 Task: Create a scrum project AgileBuddy. Add to scrum project AgileBuddy a team member softage.2@softage.net and assign as Project Lead. Add to scrum project AgileBuddy a team member softage.3@softage.net
Action: Mouse moved to (180, 56)
Screenshot: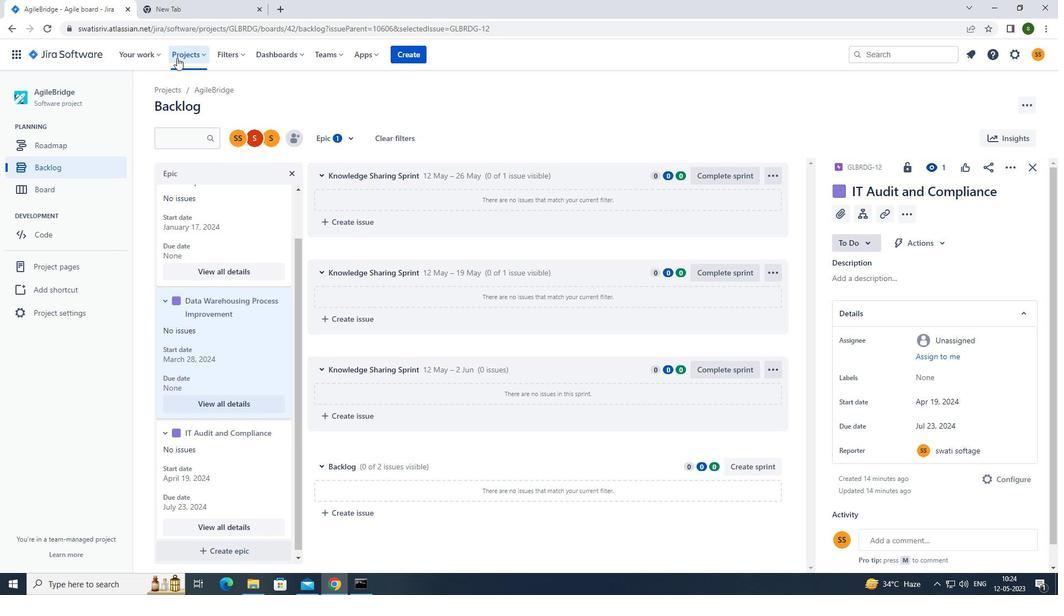 
Action: Mouse pressed left at (180, 56)
Screenshot: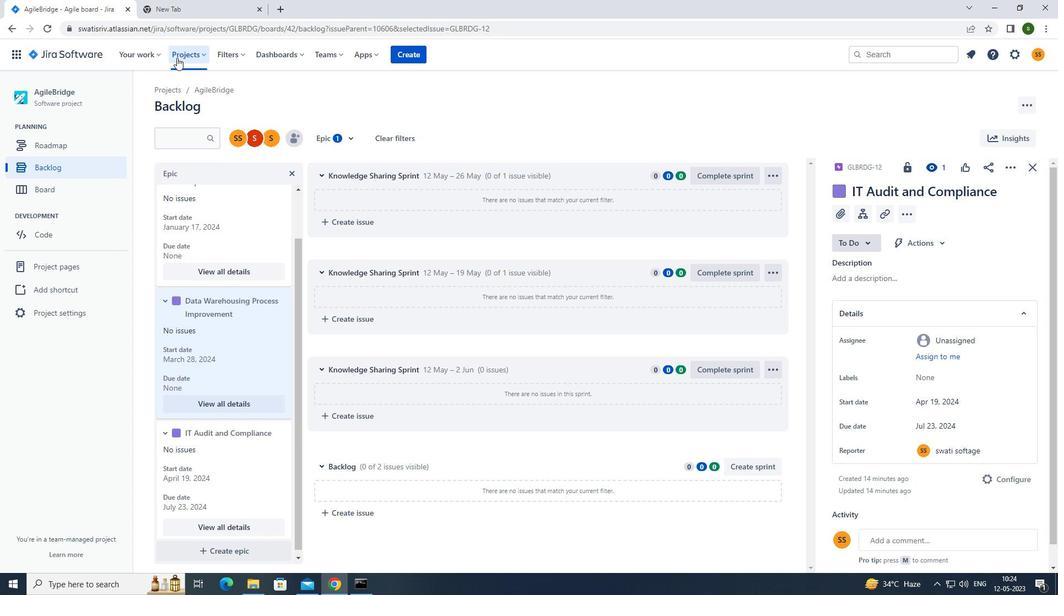 
Action: Mouse moved to (216, 271)
Screenshot: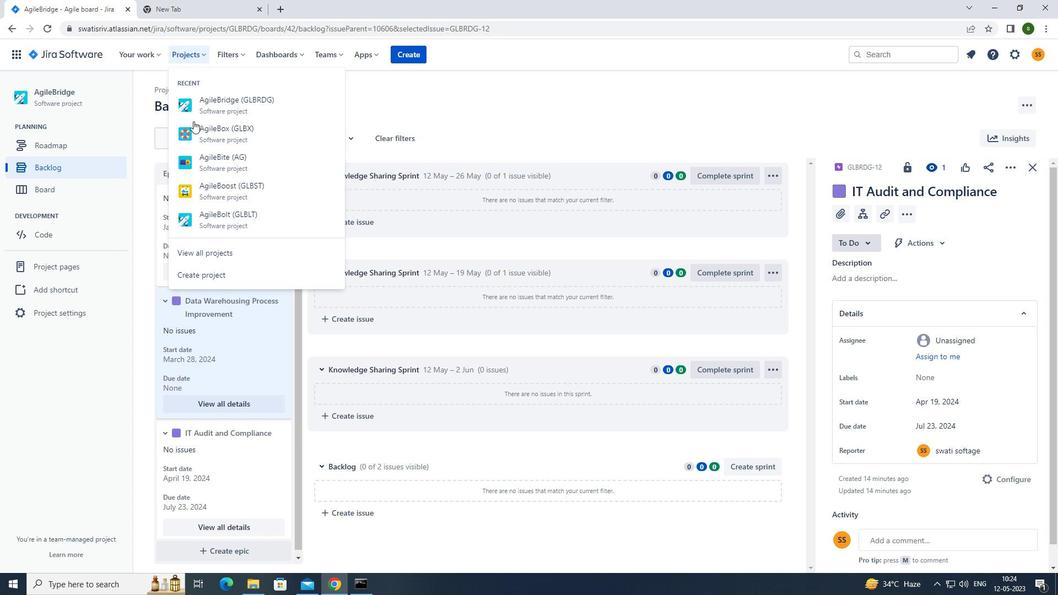 
Action: Mouse pressed left at (216, 271)
Screenshot: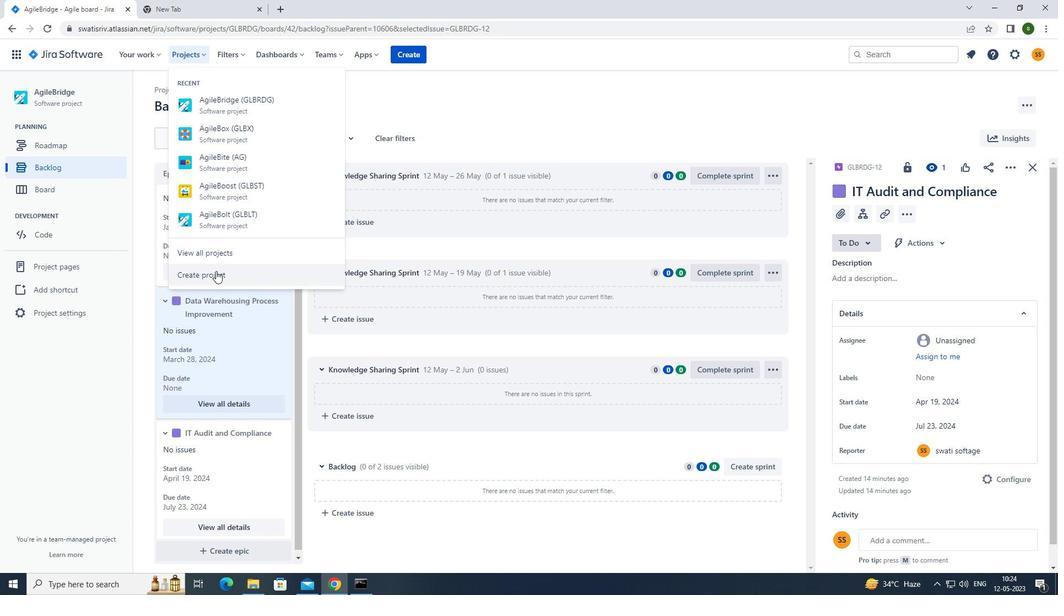 
Action: Mouse moved to (647, 278)
Screenshot: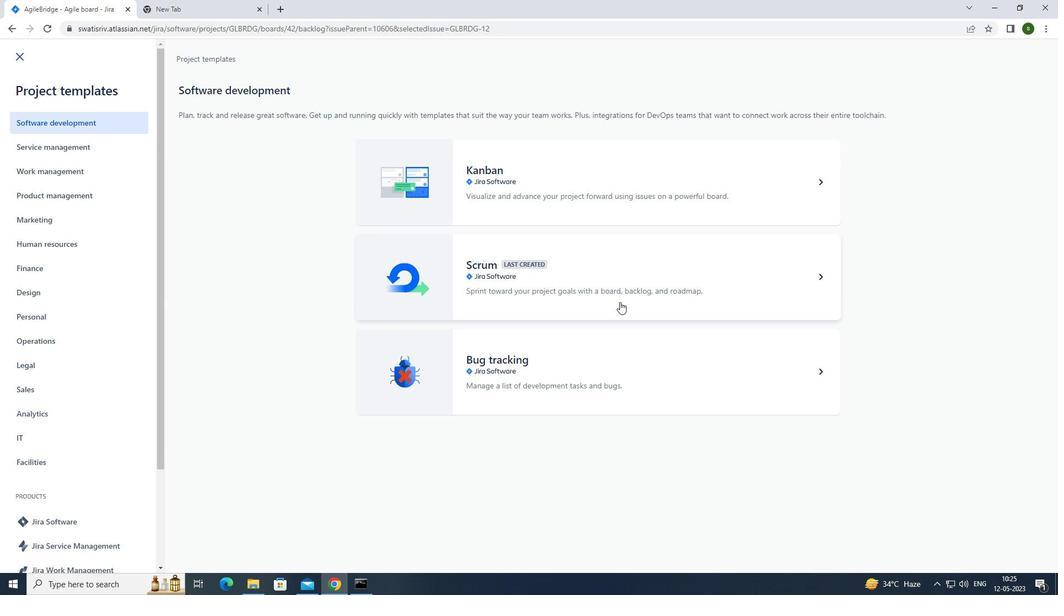 
Action: Mouse pressed left at (647, 278)
Screenshot: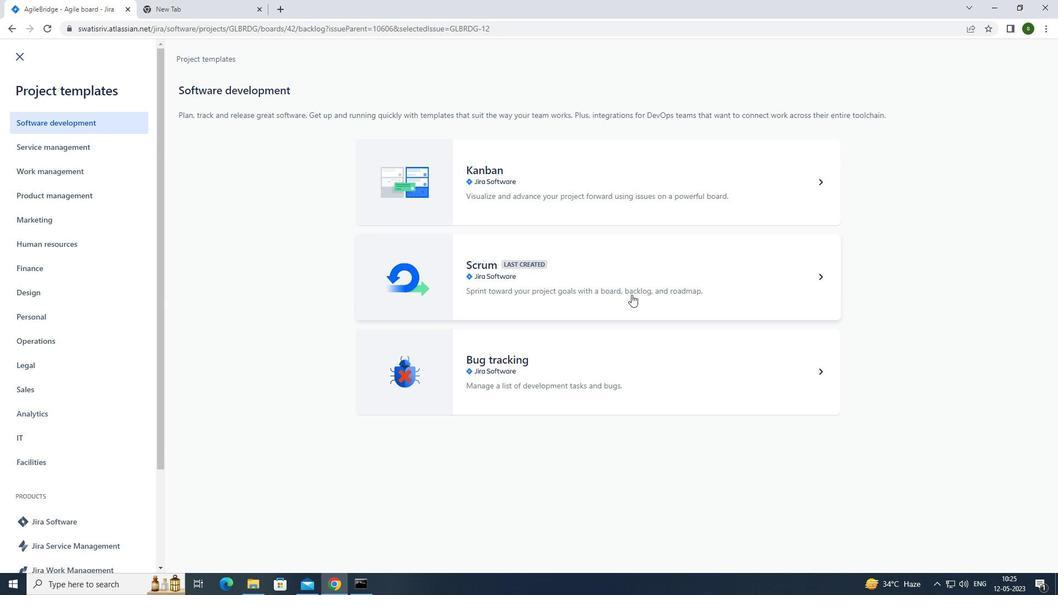 
Action: Mouse moved to (809, 553)
Screenshot: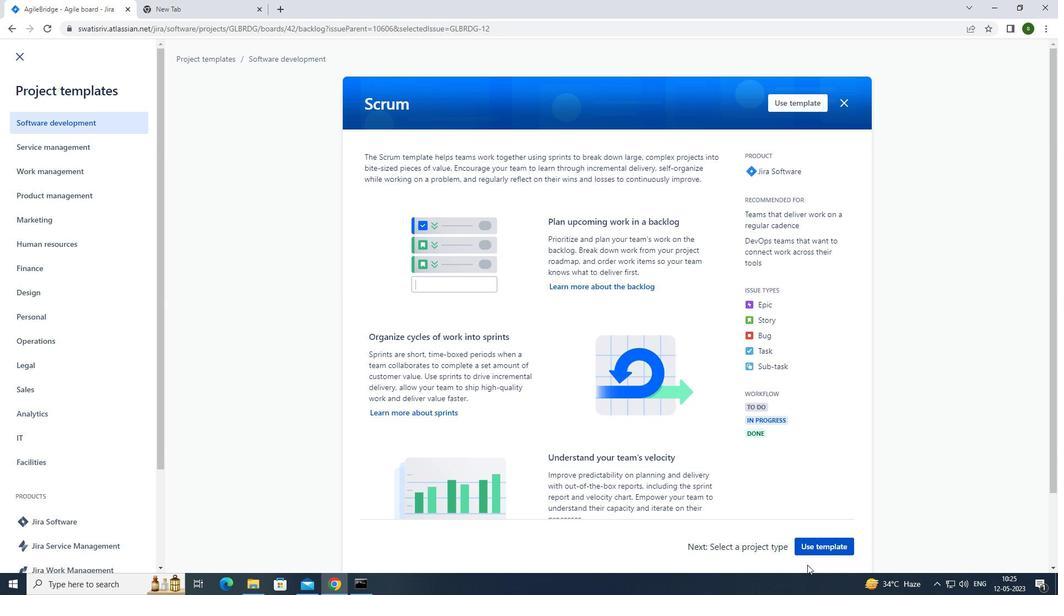 
Action: Mouse pressed left at (809, 553)
Screenshot: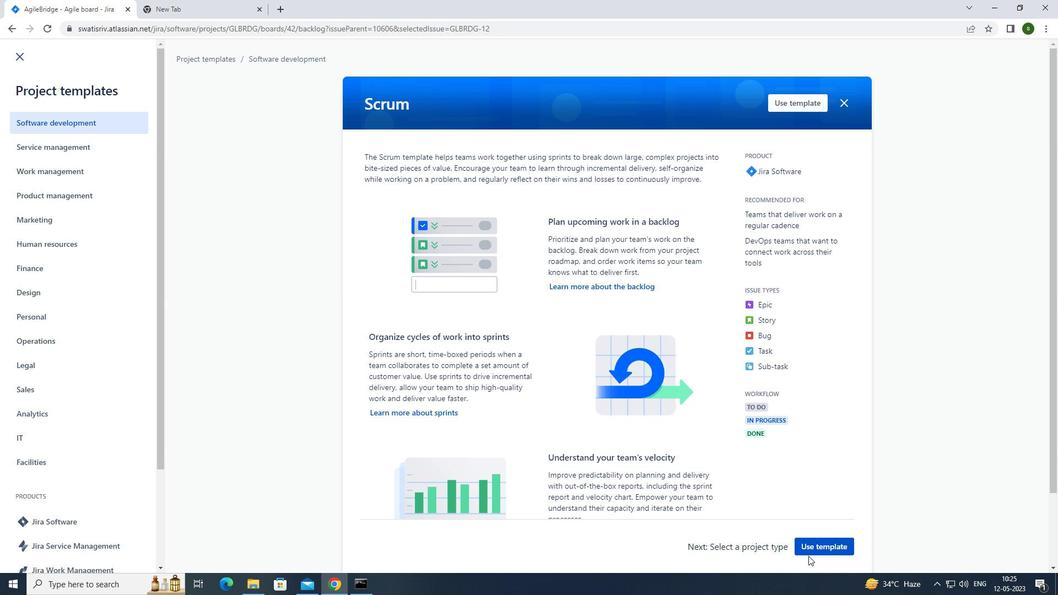 
Action: Mouse moved to (449, 549)
Screenshot: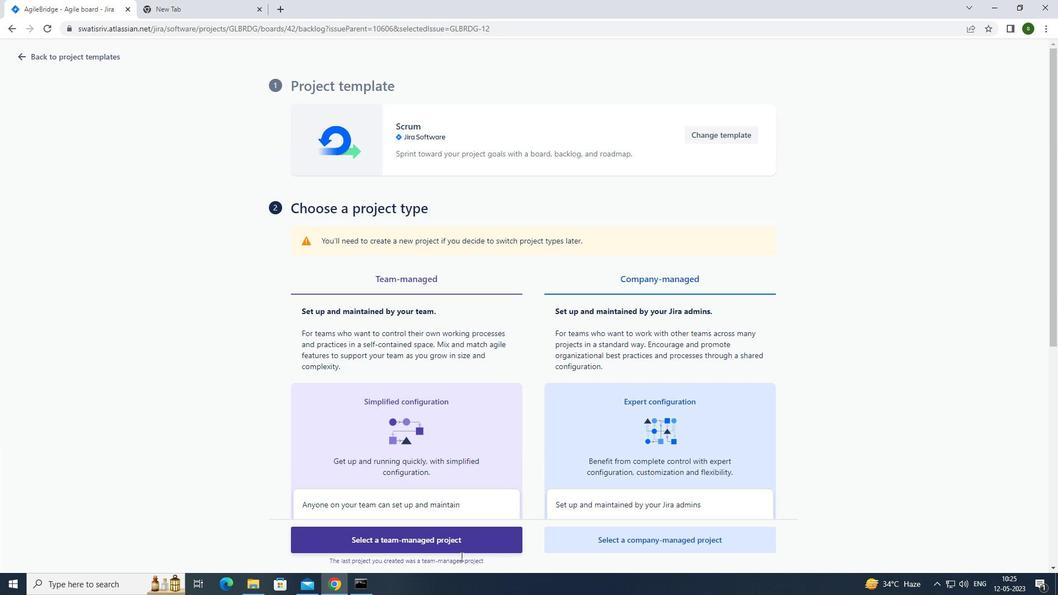 
Action: Mouse pressed left at (449, 549)
Screenshot: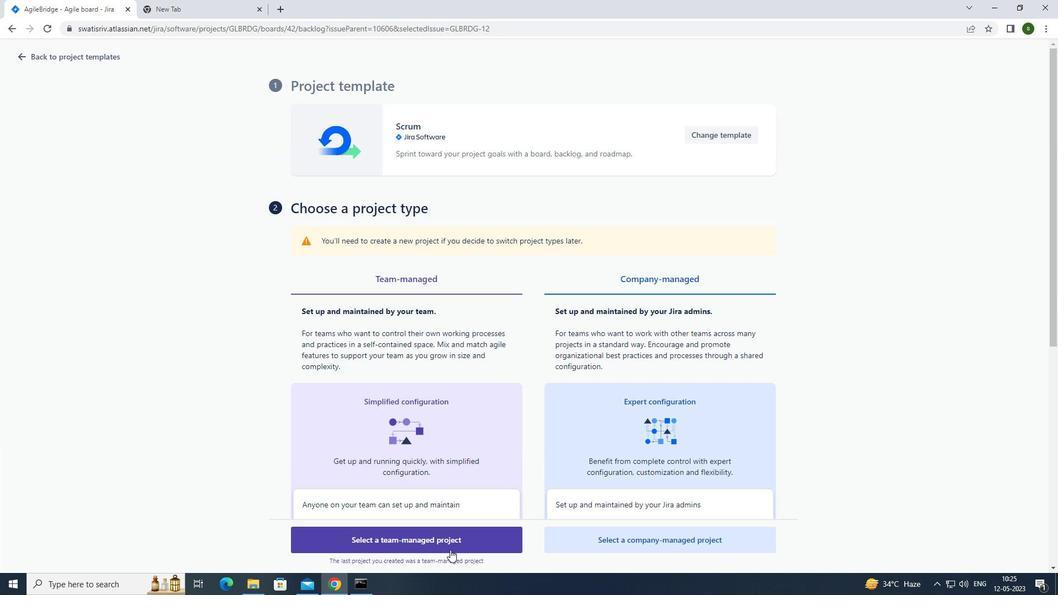 
Action: Mouse moved to (303, 247)
Screenshot: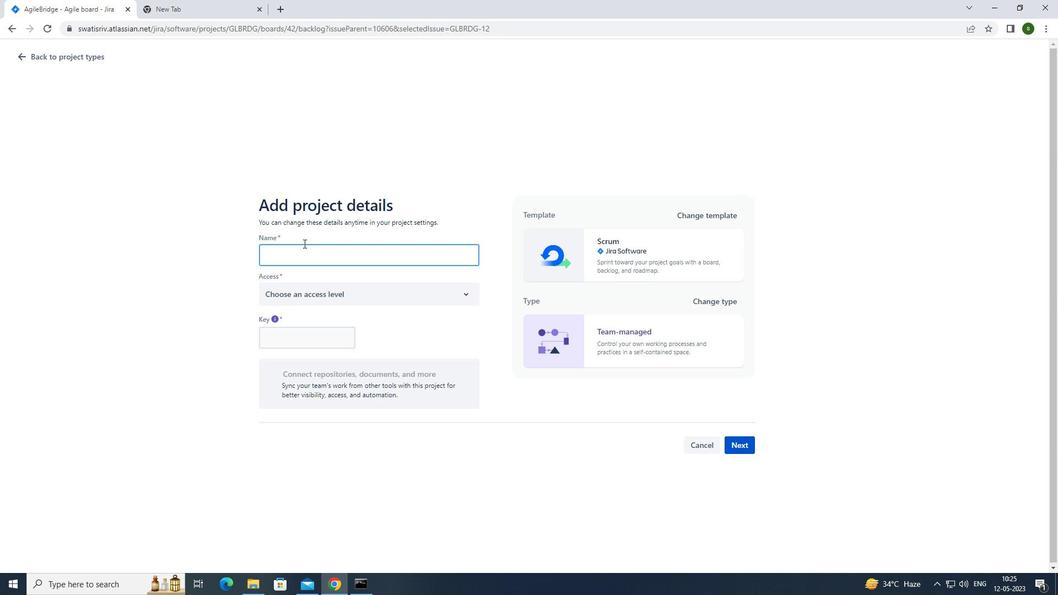 
Action: Key pressed <Key.caps_lock>a<Key.caps_lock>gile<Key.caps_lock>b<Key.caps_lock>uddy
Screenshot: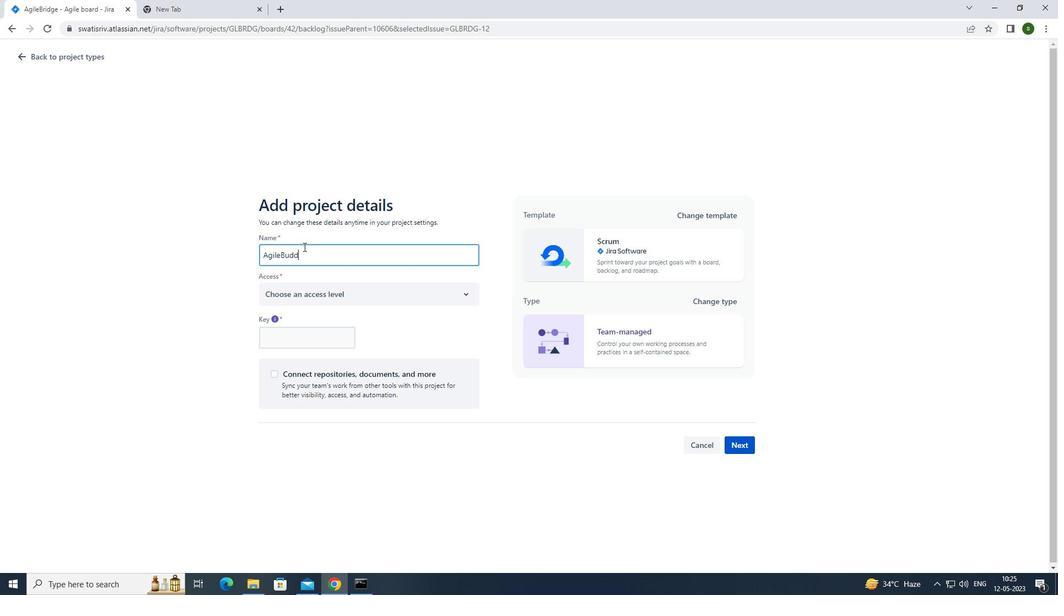 
Action: Mouse moved to (433, 296)
Screenshot: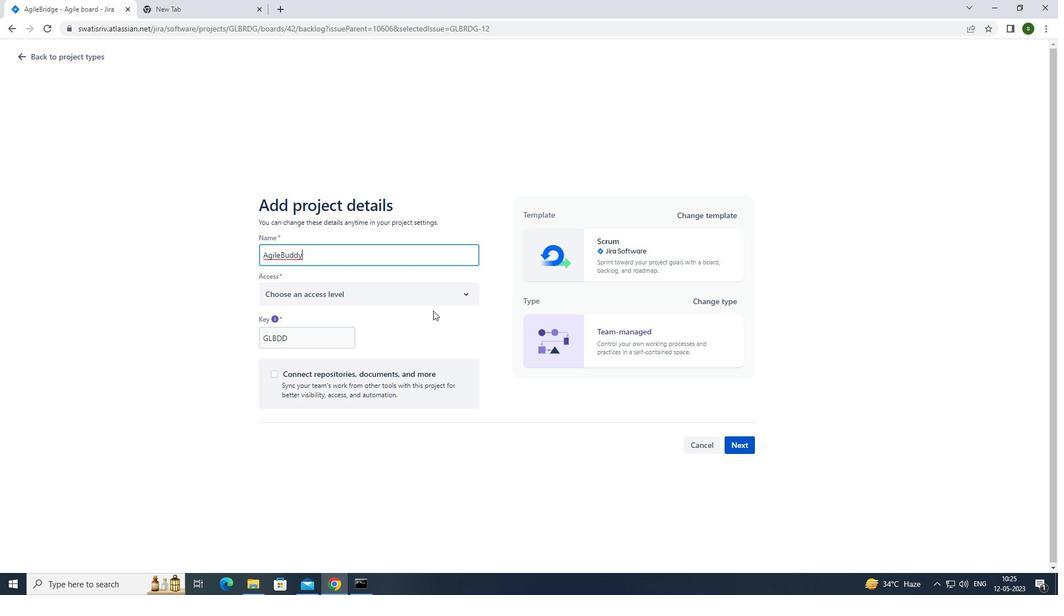 
Action: Mouse pressed left at (433, 296)
Screenshot: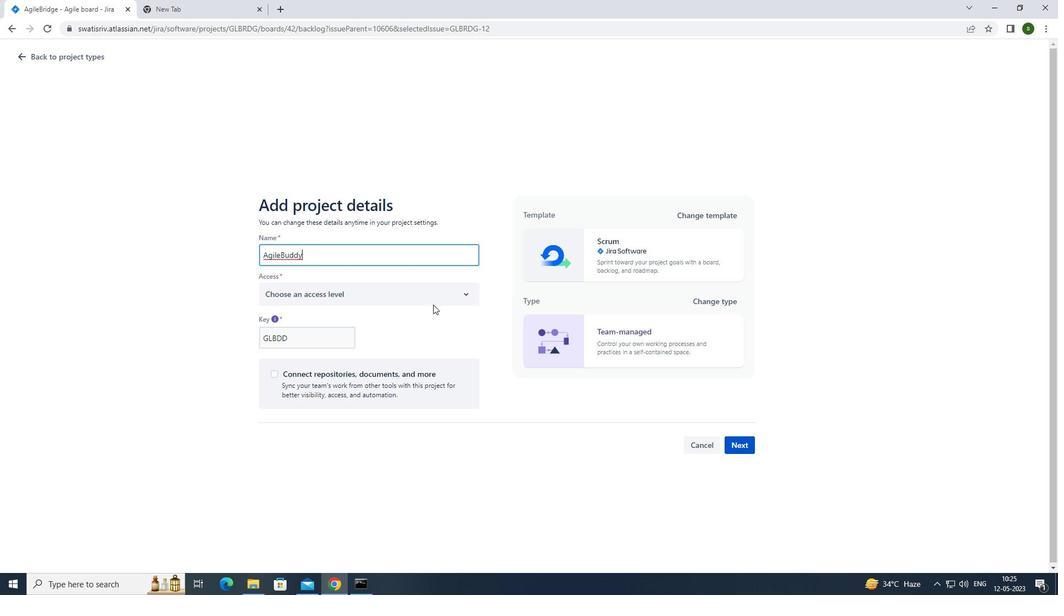 
Action: Mouse moved to (389, 323)
Screenshot: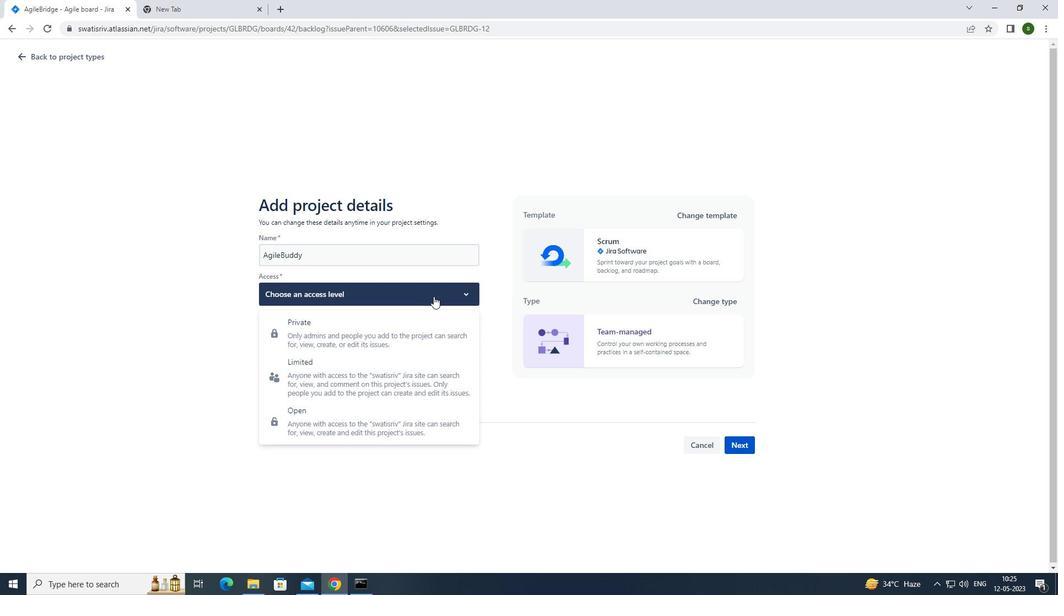 
Action: Mouse pressed left at (389, 323)
Screenshot: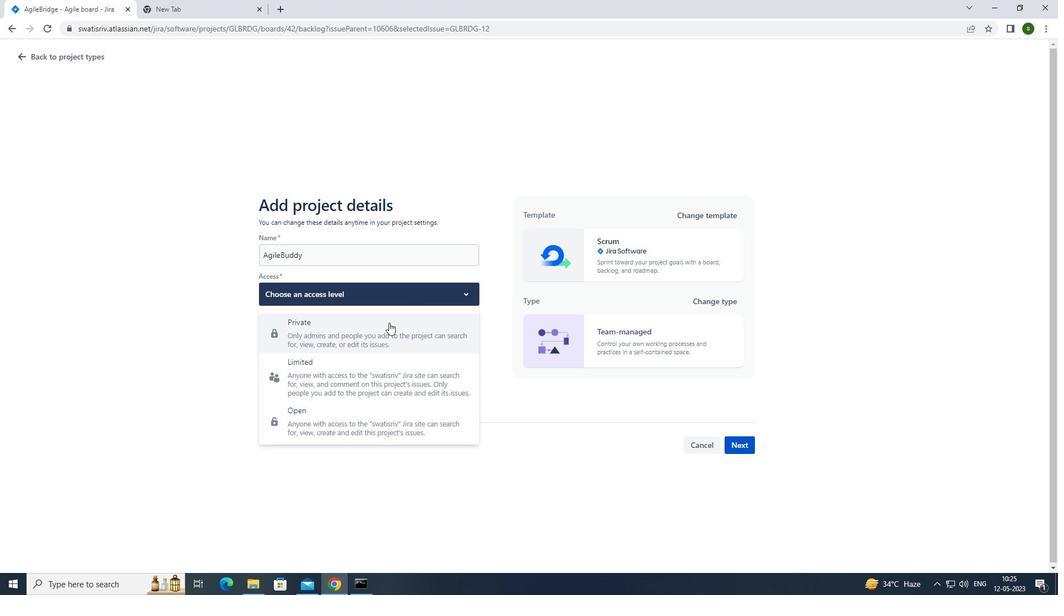 
Action: Mouse moved to (740, 446)
Screenshot: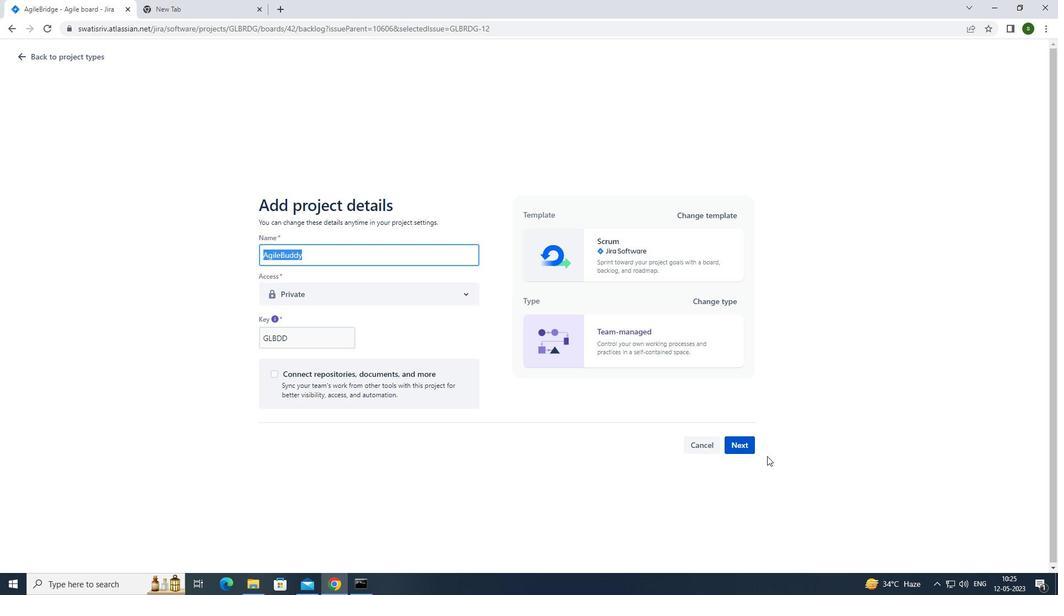 
Action: Mouse pressed left at (740, 446)
Screenshot: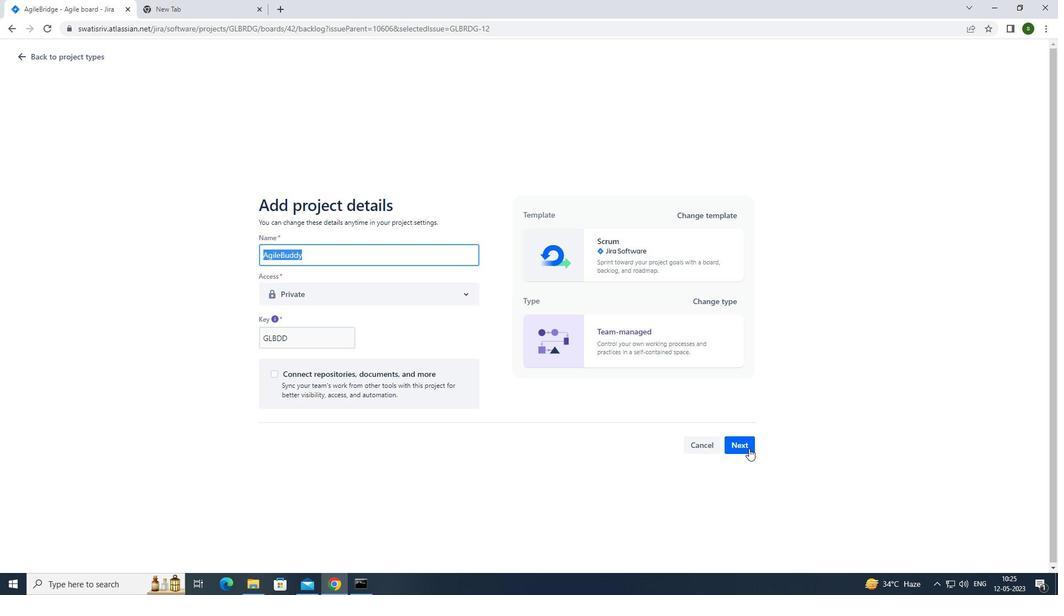 
Action: Mouse moved to (671, 385)
Screenshot: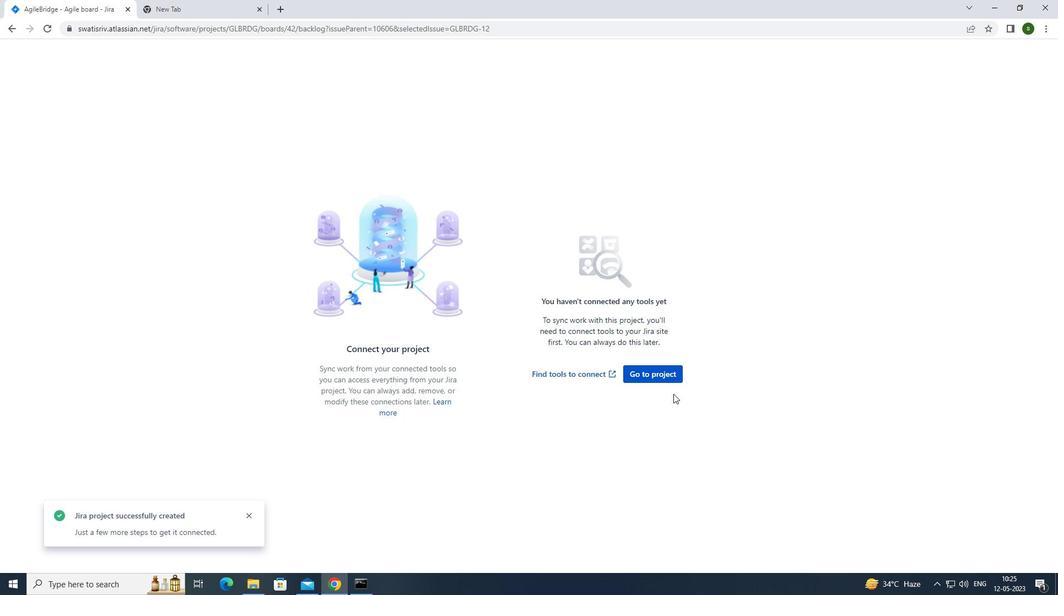 
Action: Mouse pressed left at (671, 385)
Screenshot: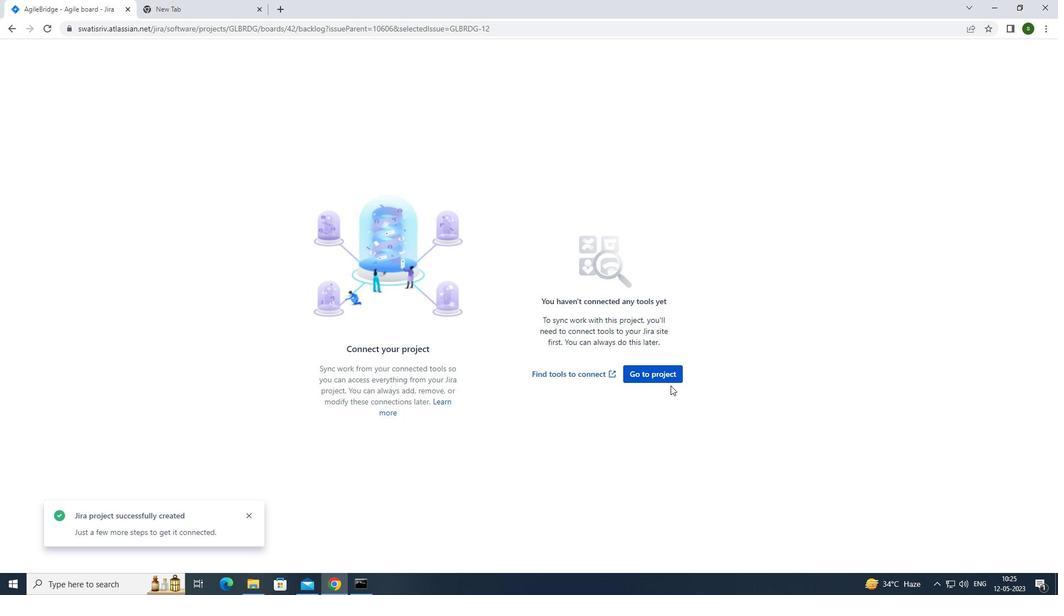
Action: Mouse moved to (669, 376)
Screenshot: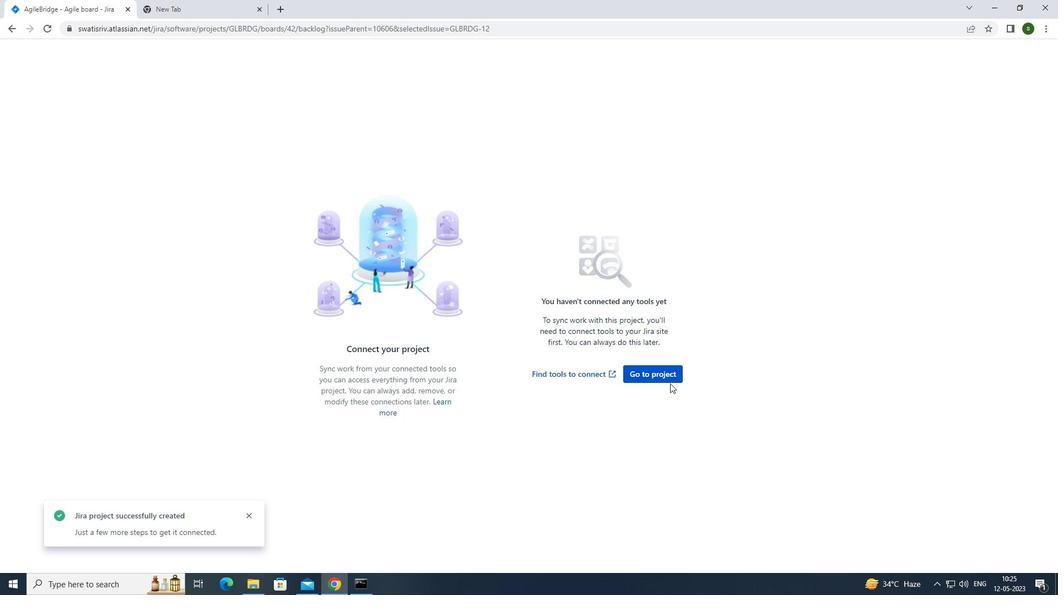 
Action: Mouse pressed left at (669, 376)
Screenshot: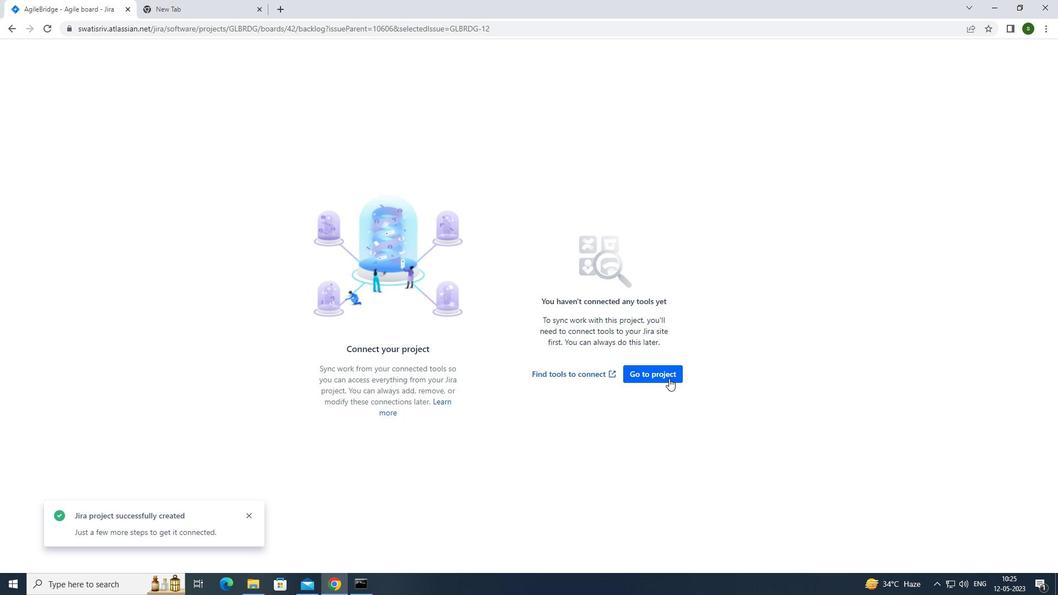 
Action: Mouse moved to (266, 148)
Screenshot: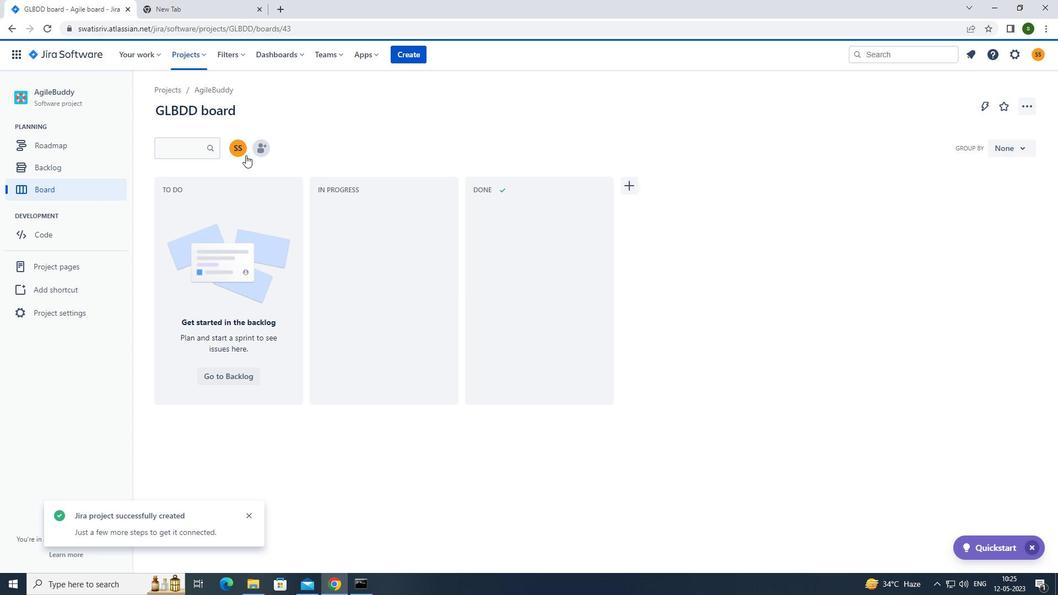 
Action: Mouse pressed left at (266, 148)
Screenshot: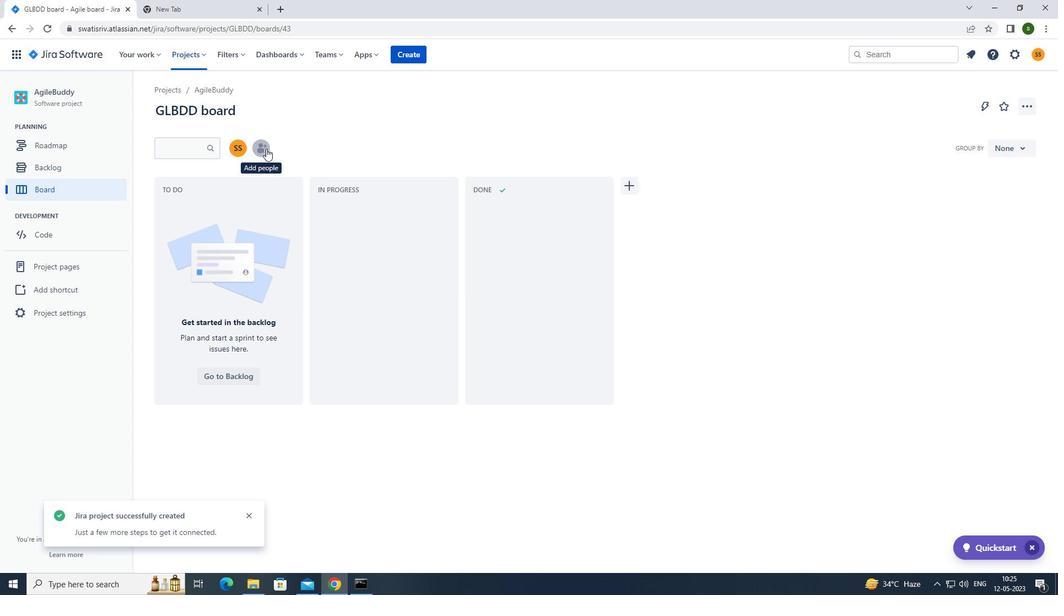 
Action: Mouse moved to (463, 138)
Screenshot: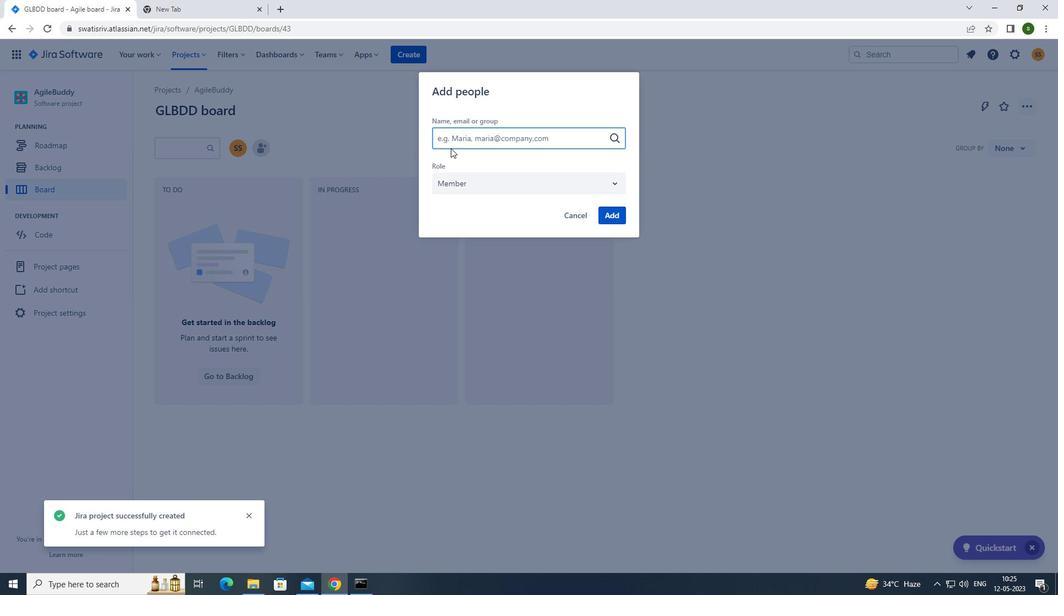 
Action: Key pressed s
Screenshot: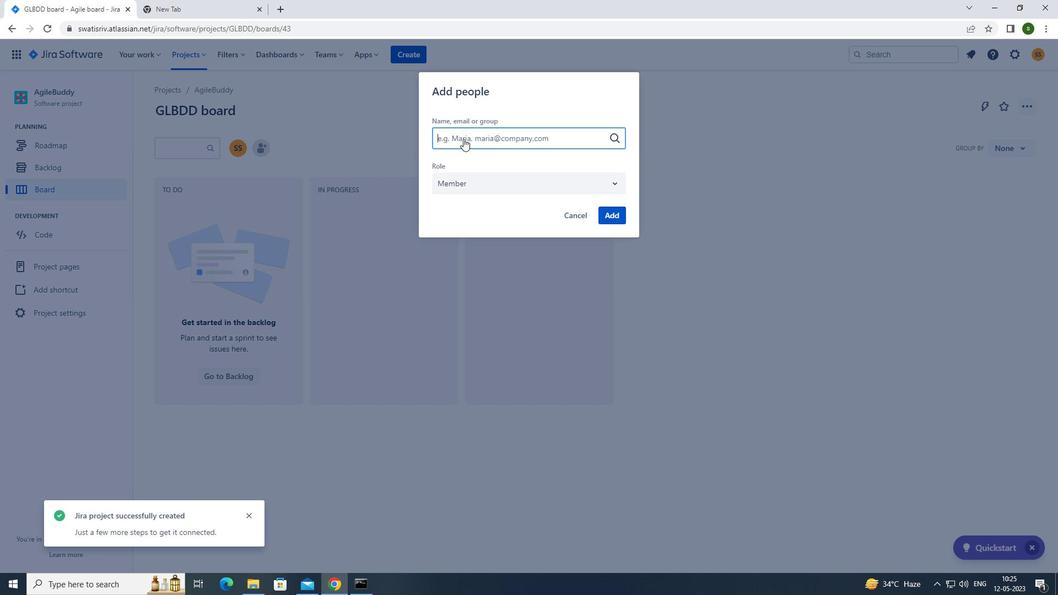 
Action: Mouse moved to (490, 276)
Screenshot: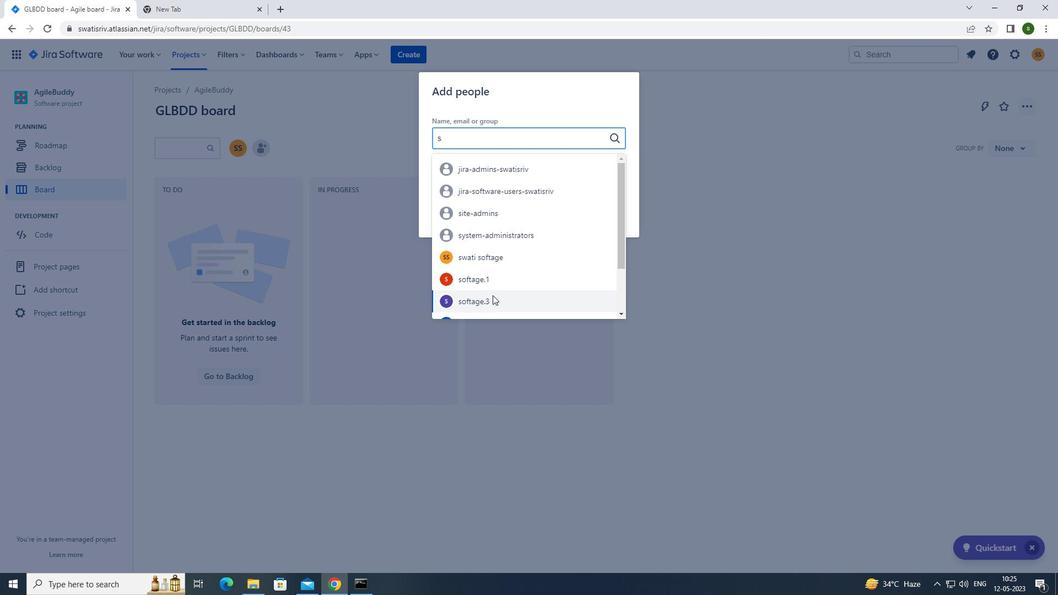 
Action: Mouse scrolled (490, 276) with delta (0, 0)
Screenshot: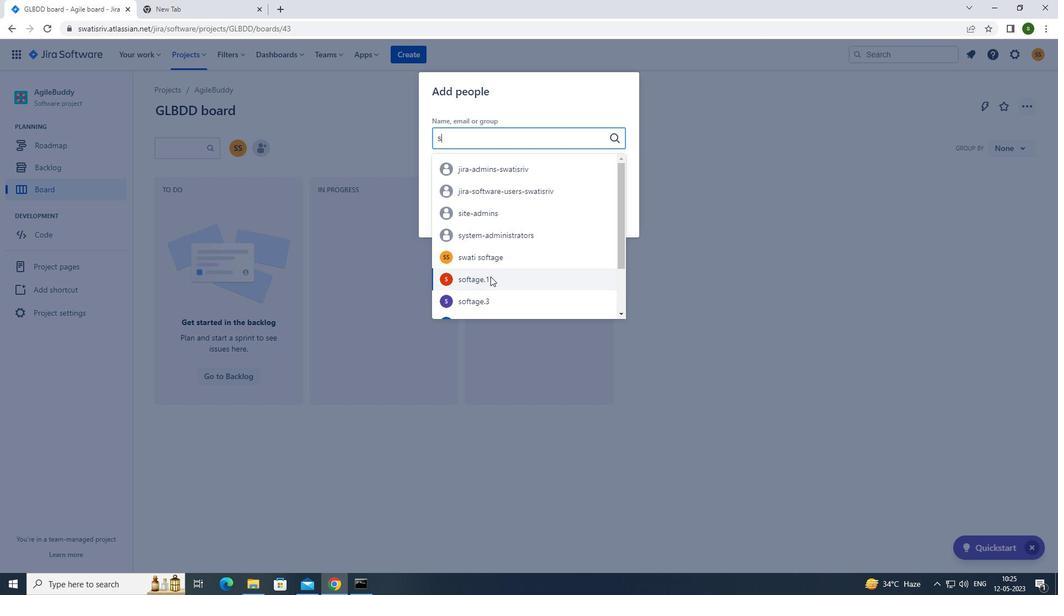 
Action: Mouse moved to (485, 287)
Screenshot: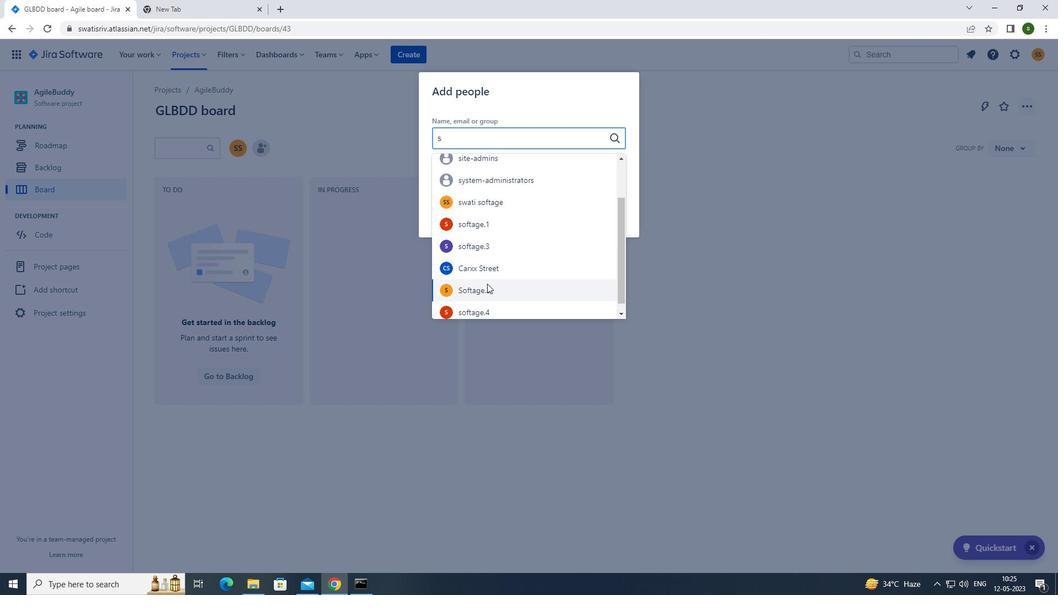 
Action: Mouse pressed left at (485, 287)
Screenshot: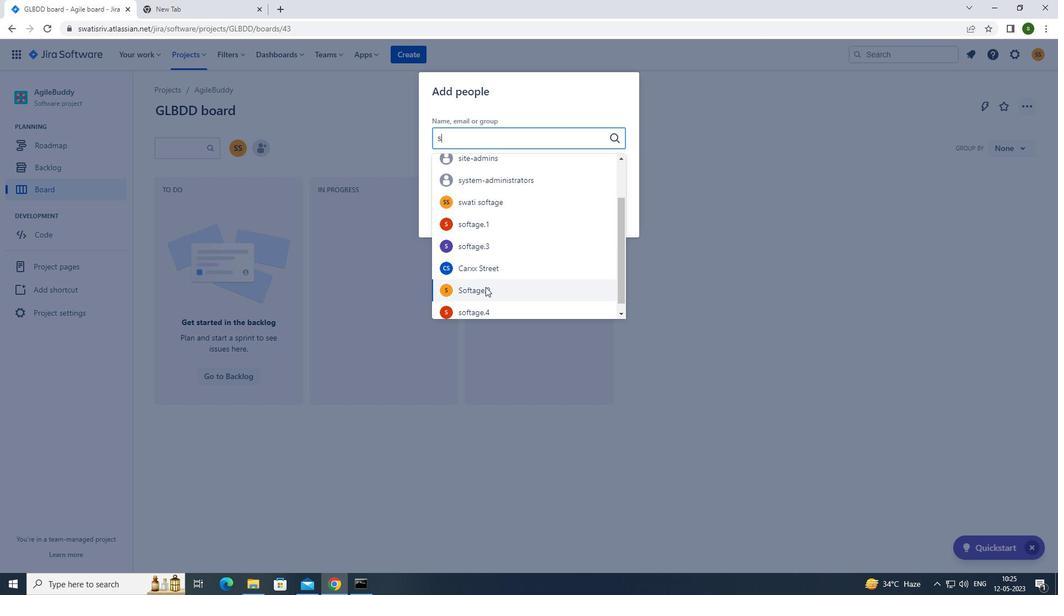 
Action: Mouse moved to (617, 208)
Screenshot: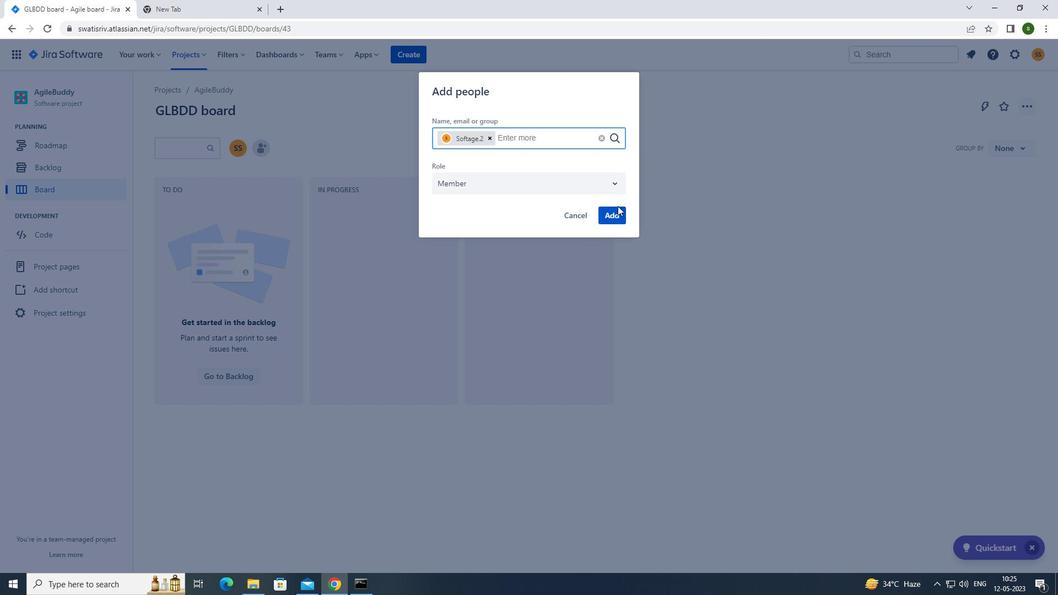 
Action: Mouse pressed left at (617, 208)
Screenshot: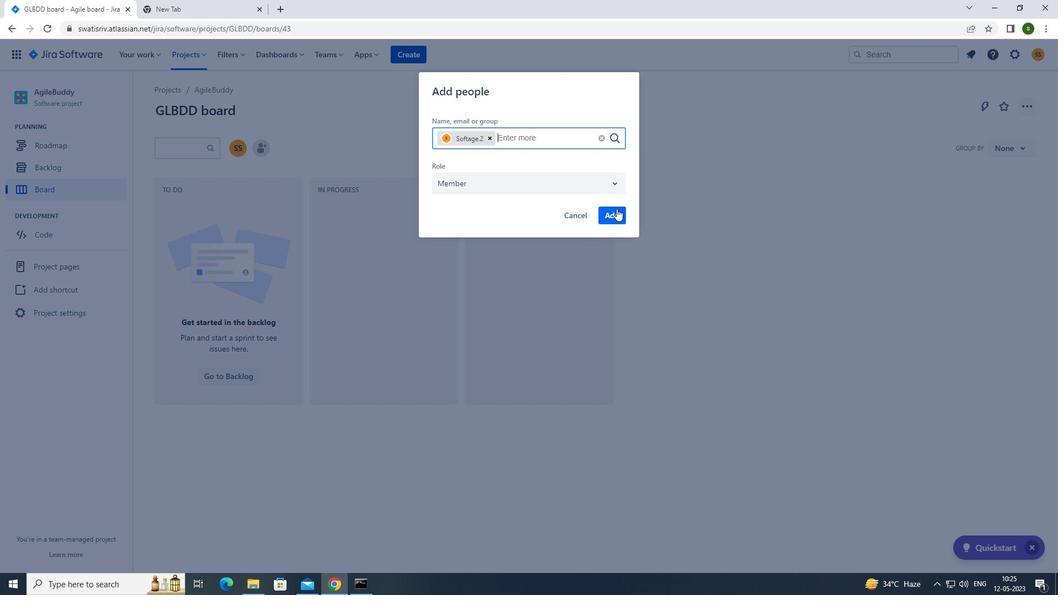 
Action: Mouse moved to (89, 320)
Screenshot: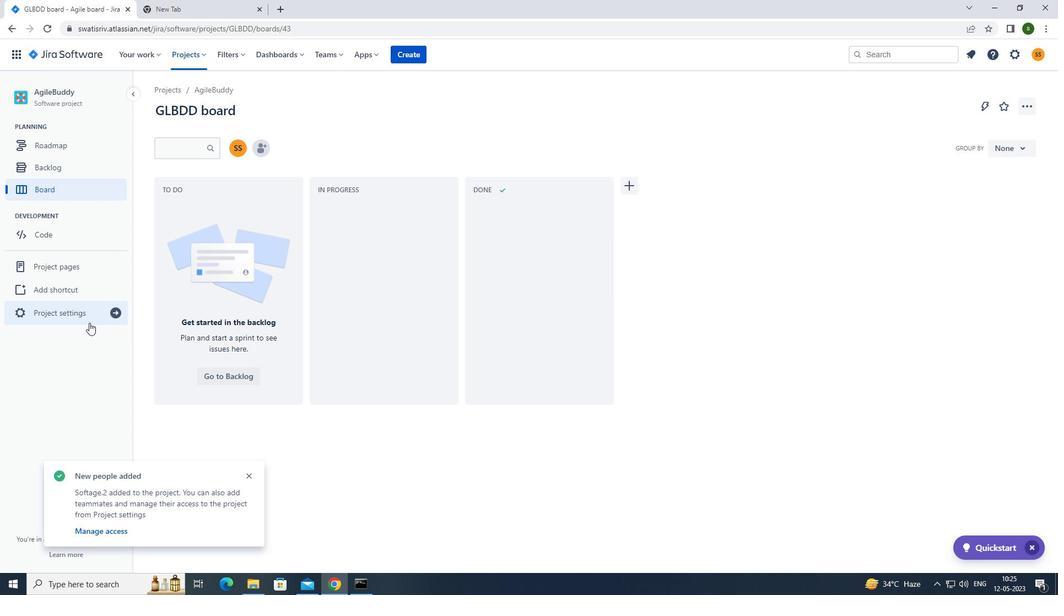 
Action: Mouse pressed left at (89, 320)
Screenshot: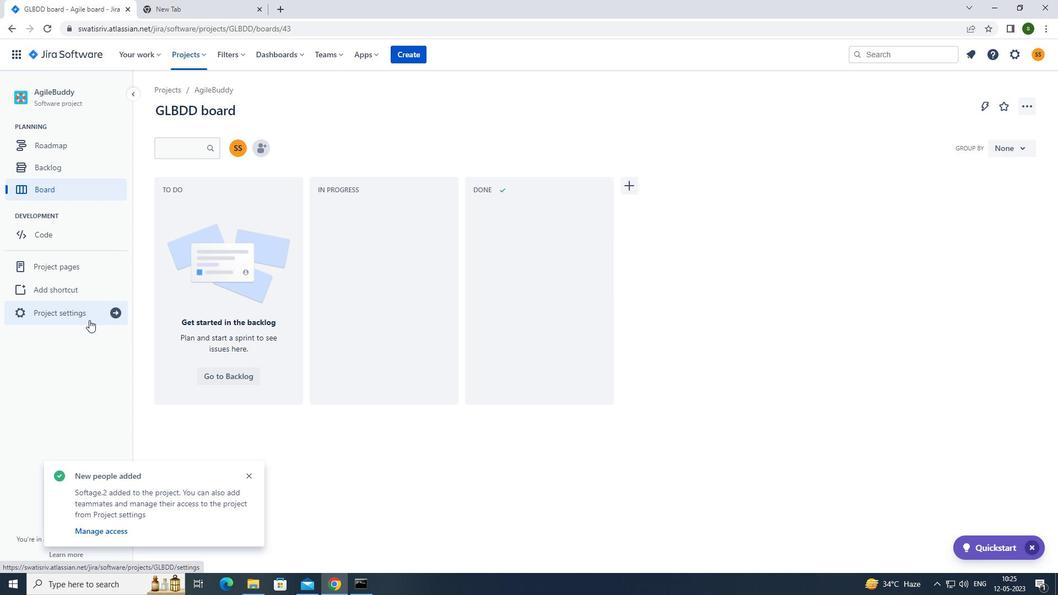 
Action: Mouse moved to (582, 397)
Screenshot: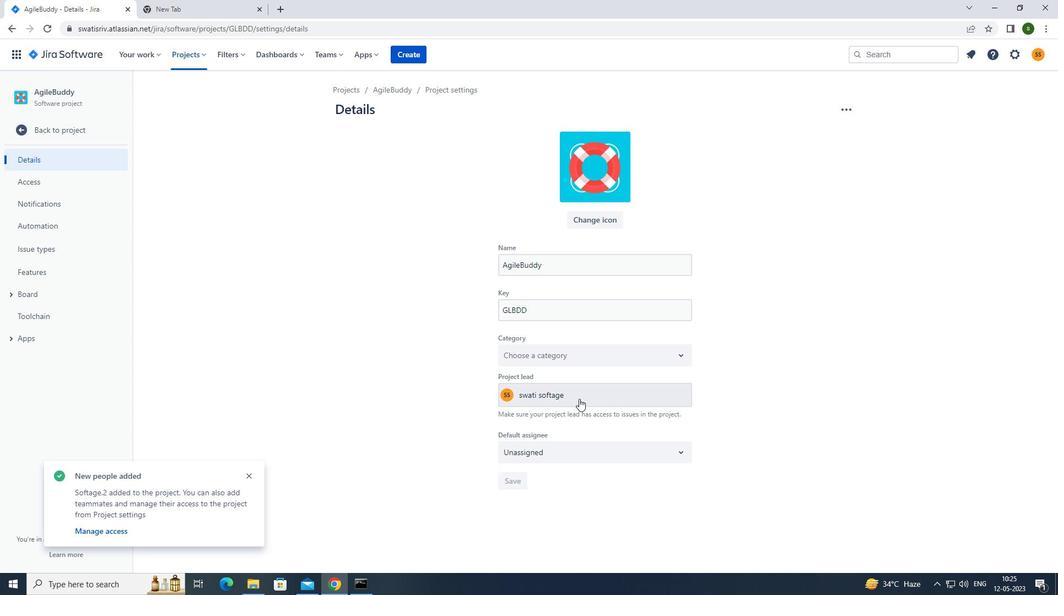 
Action: Mouse pressed left at (582, 397)
Screenshot: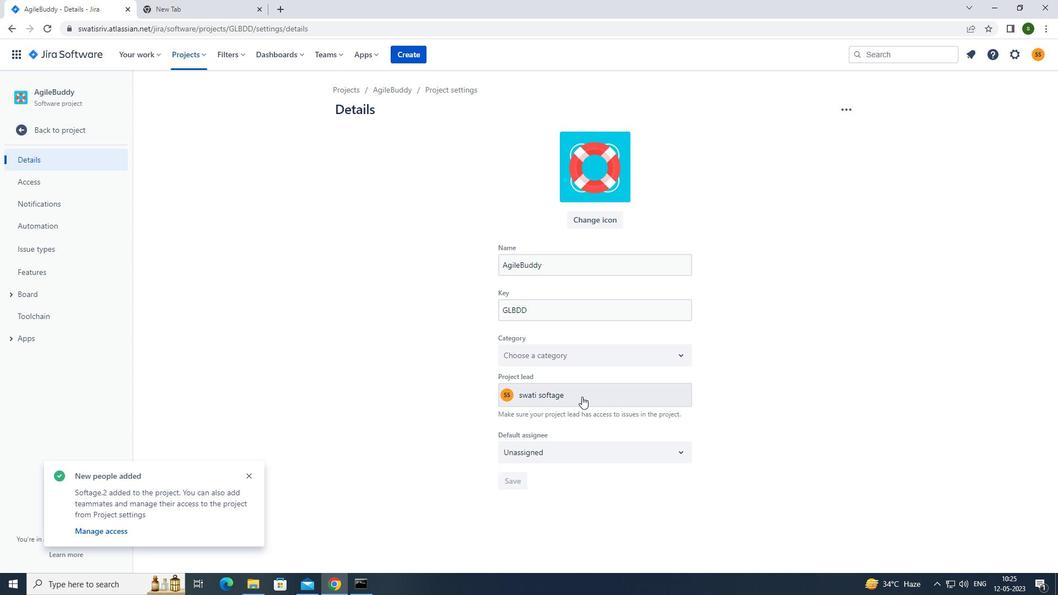 
Action: Mouse moved to (567, 563)
Screenshot: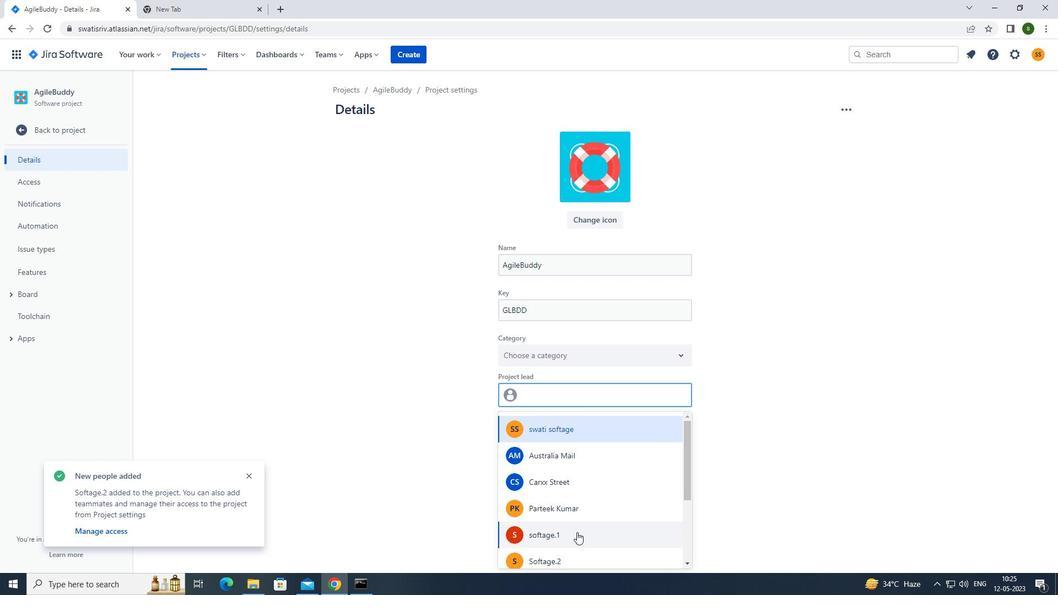 
Action: Mouse pressed left at (567, 563)
Screenshot: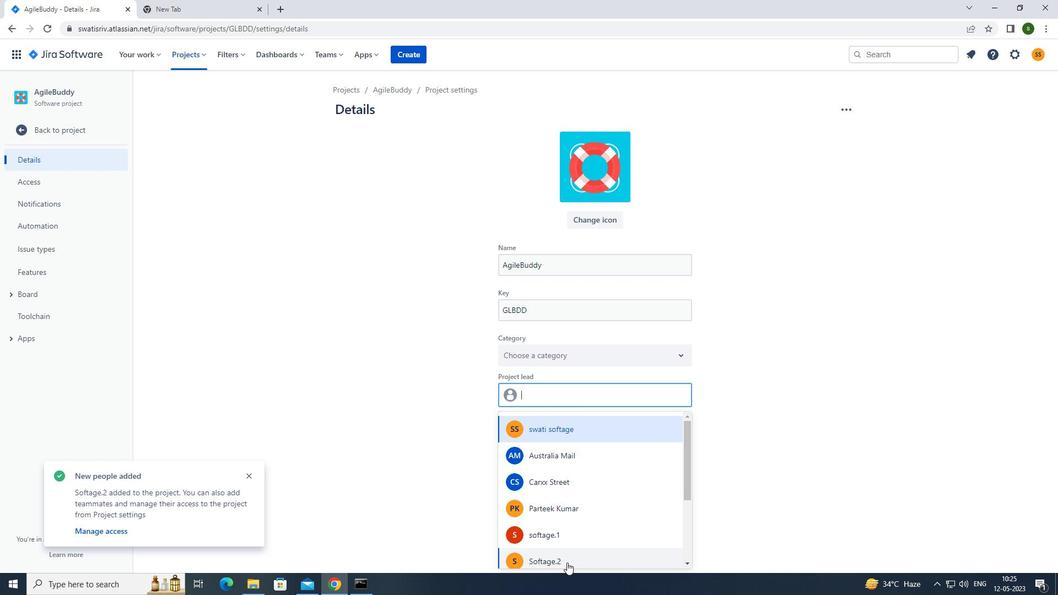 
Action: Mouse moved to (521, 485)
Screenshot: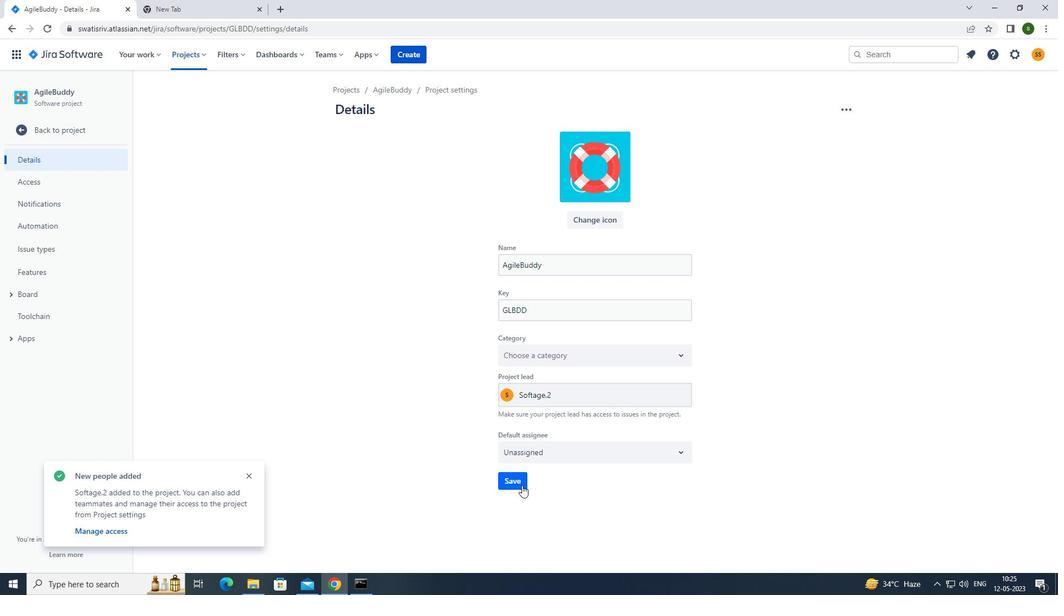 
Action: Mouse pressed left at (521, 485)
Screenshot: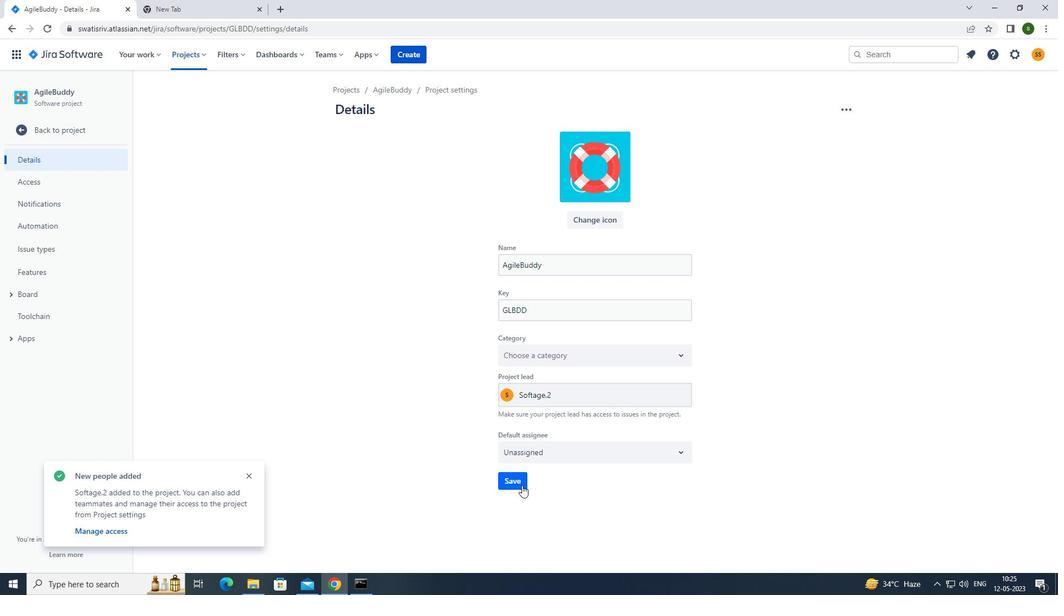 
Action: Mouse moved to (62, 129)
Screenshot: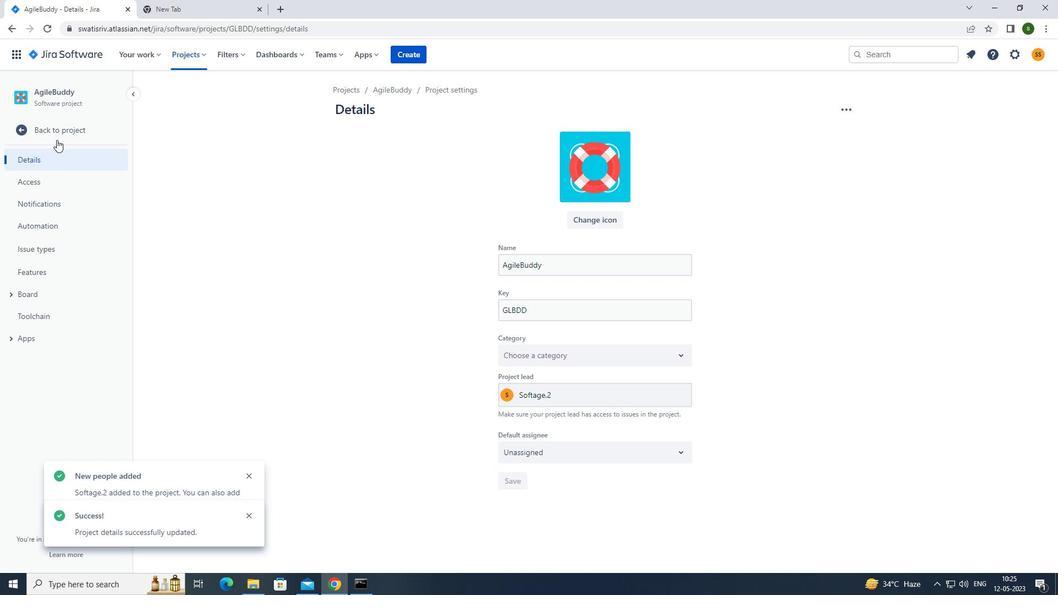 
Action: Mouse pressed left at (62, 129)
Screenshot: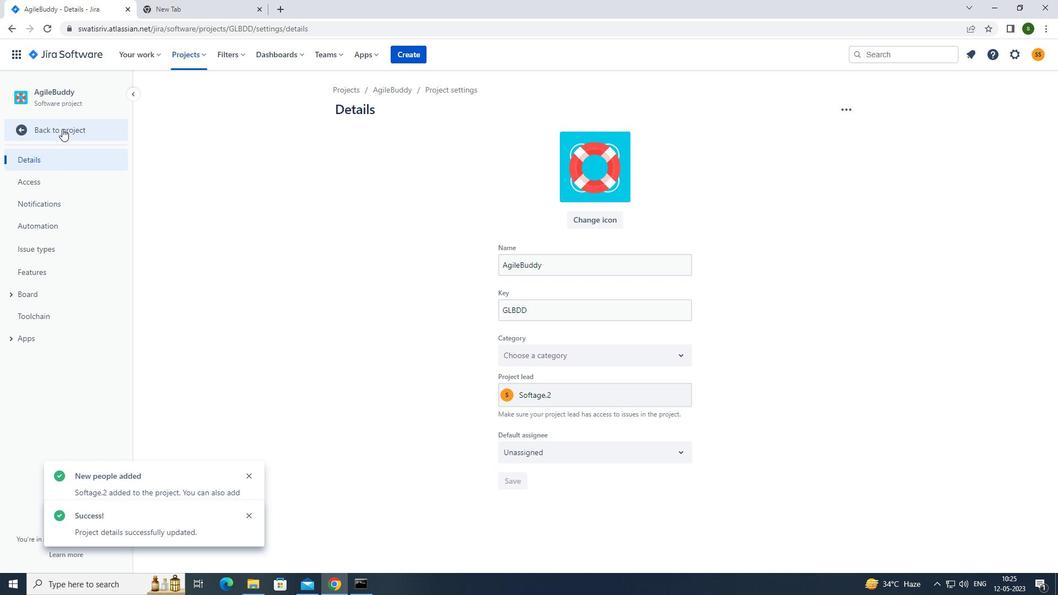 
Action: Mouse moved to (255, 151)
Screenshot: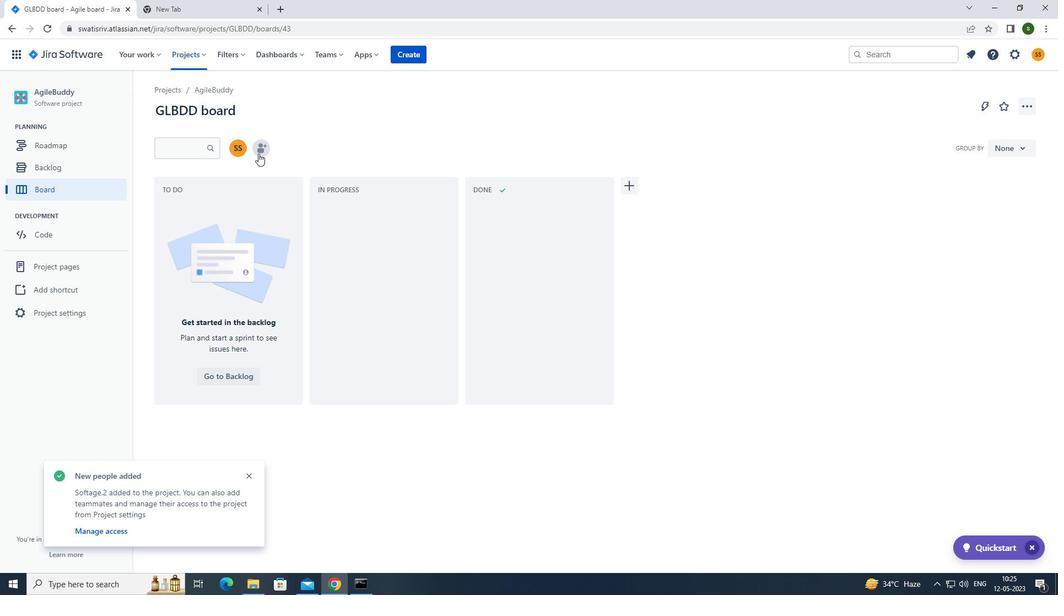 
Action: Mouse pressed left at (255, 151)
Screenshot: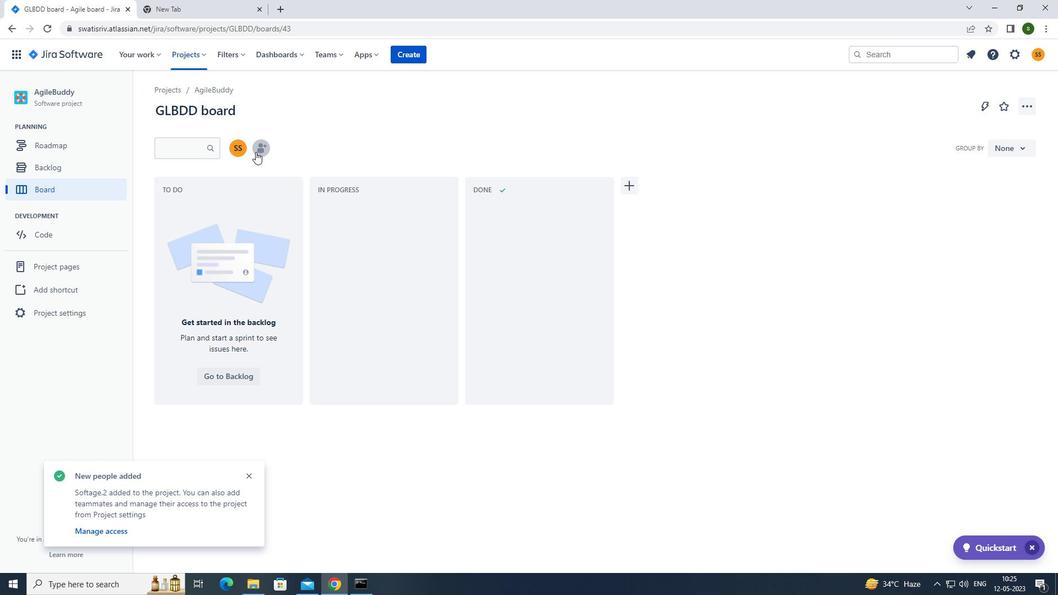 
Action: Mouse moved to (488, 131)
Screenshot: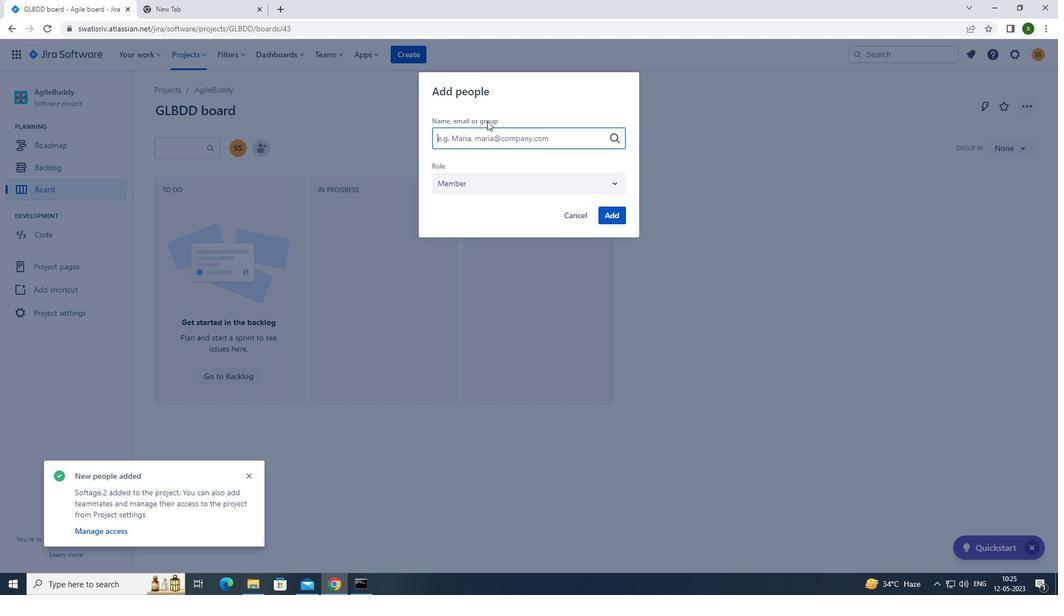 
Action: Key pressed s
Screenshot: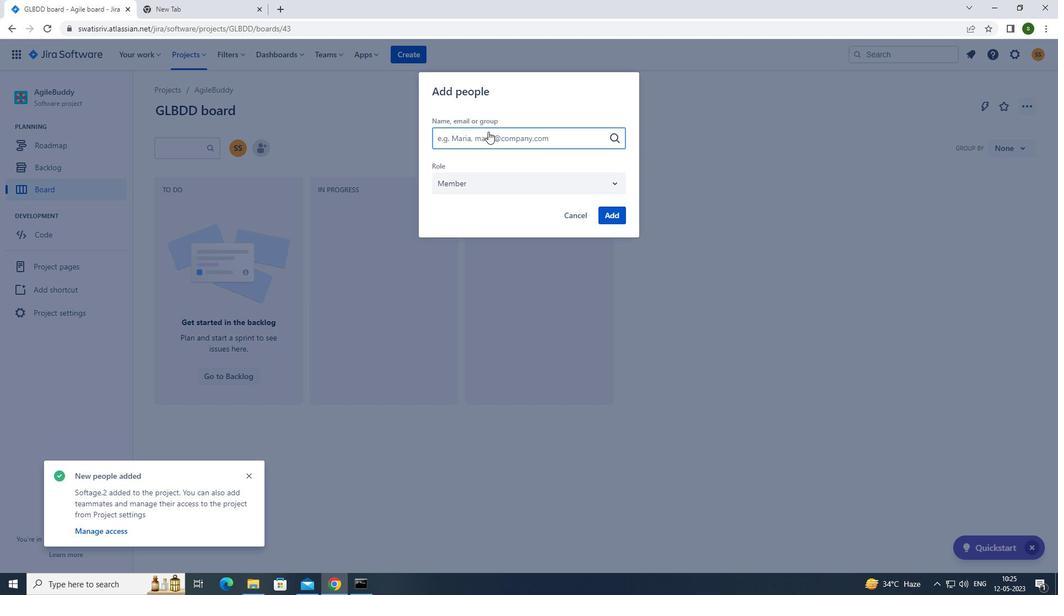 
Action: Mouse moved to (495, 302)
Screenshot: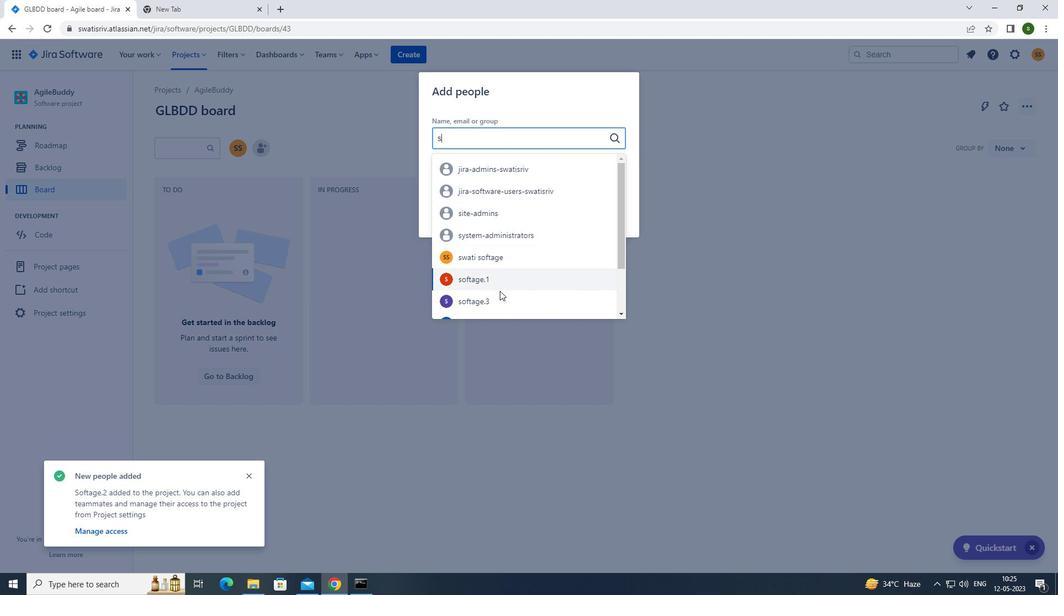 
Action: Mouse pressed left at (495, 302)
Screenshot: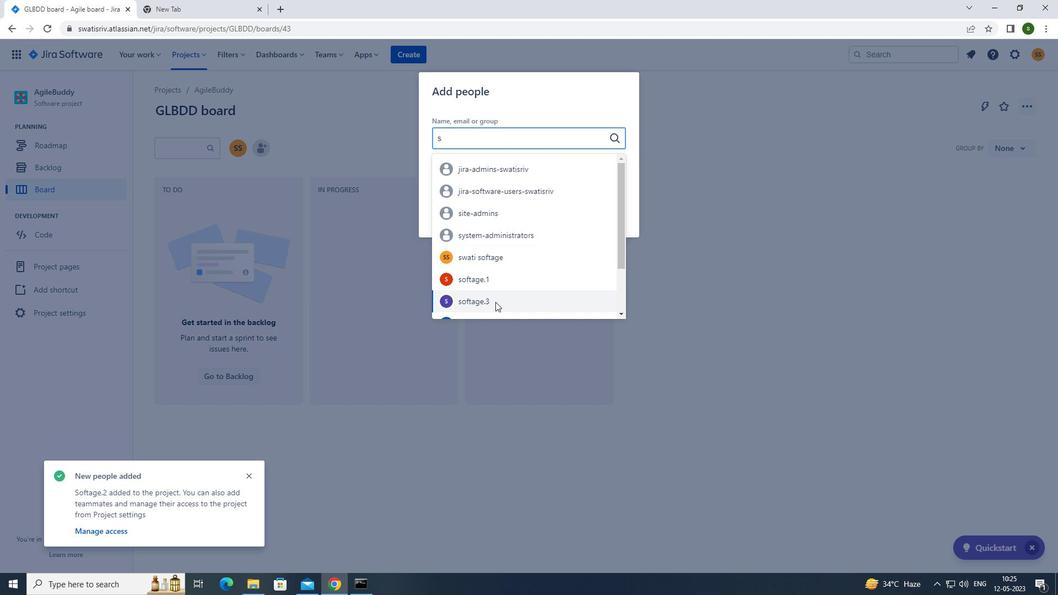 
Action: Mouse moved to (614, 215)
Screenshot: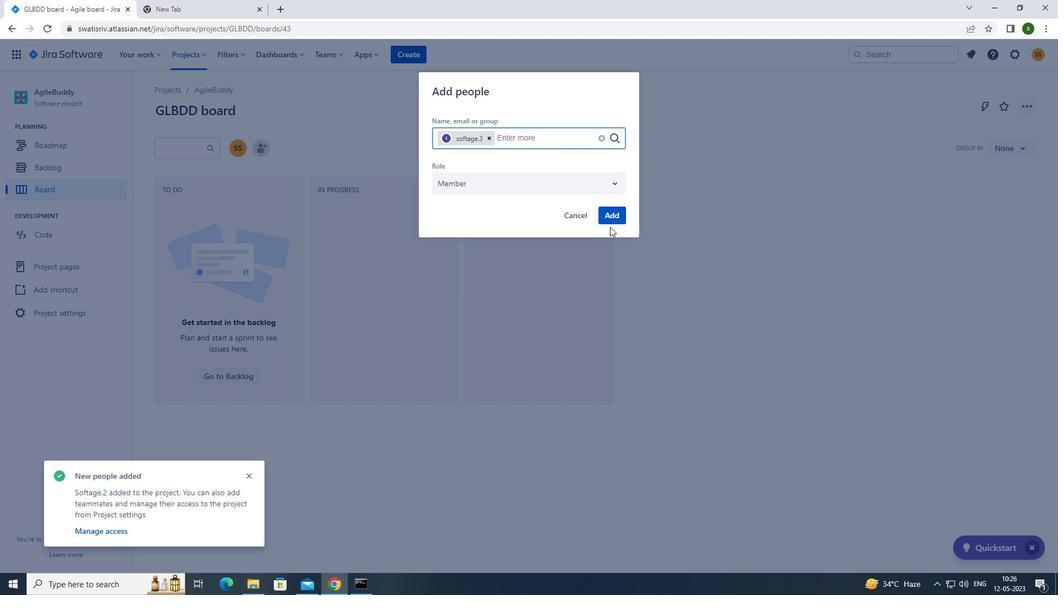 
Action: Mouse pressed left at (614, 215)
Screenshot: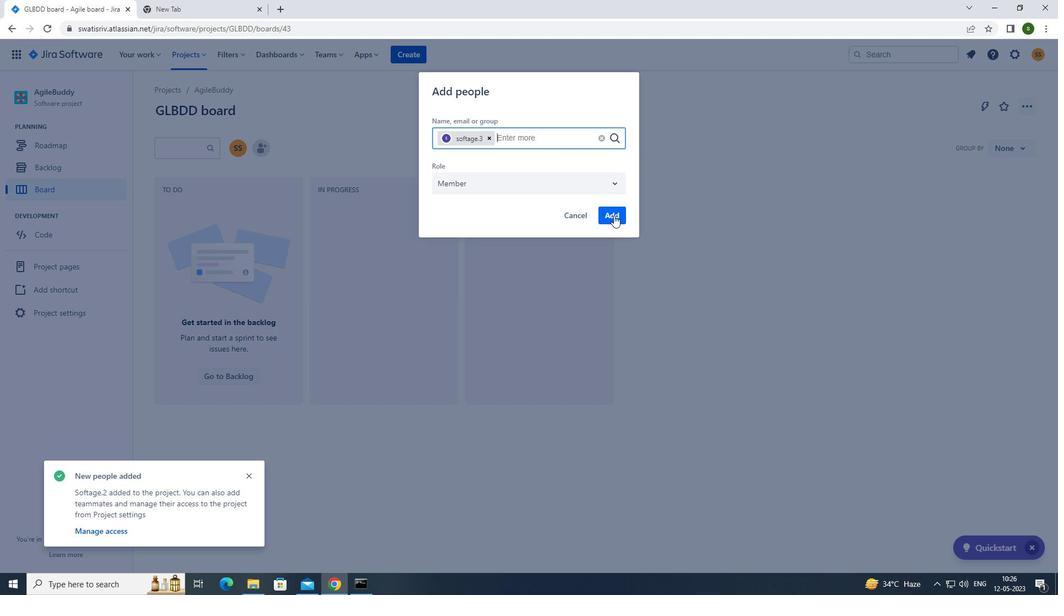 
Action: Mouse moved to (798, 375)
Screenshot: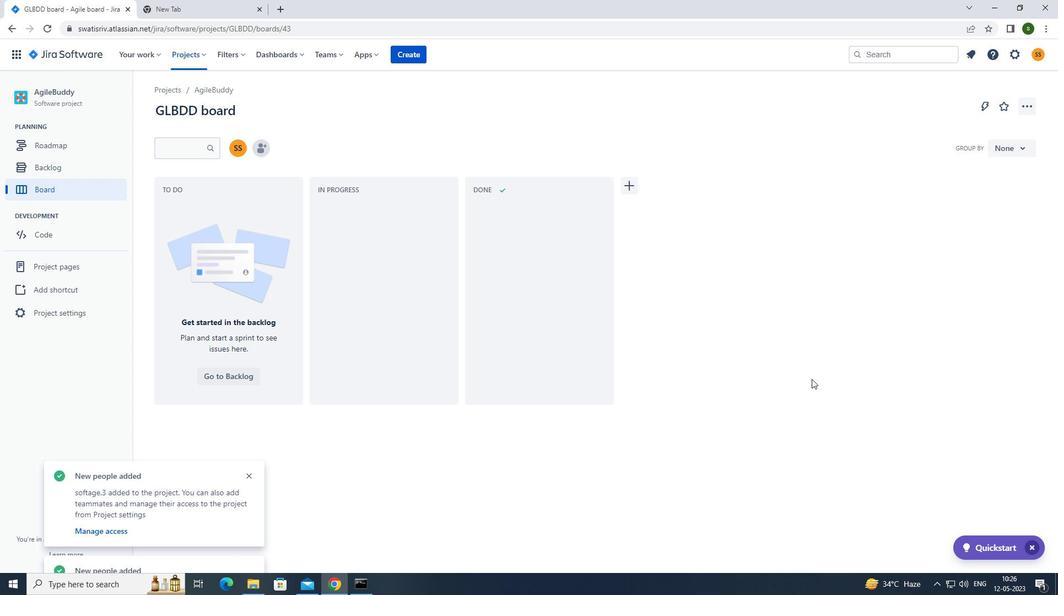 
